 Task: Create a section Capacity Optimization Sprint and in the section, add a milestone Incident Management Process Implementation in the project Transcend.
Action: Mouse moved to (82, 449)
Screenshot: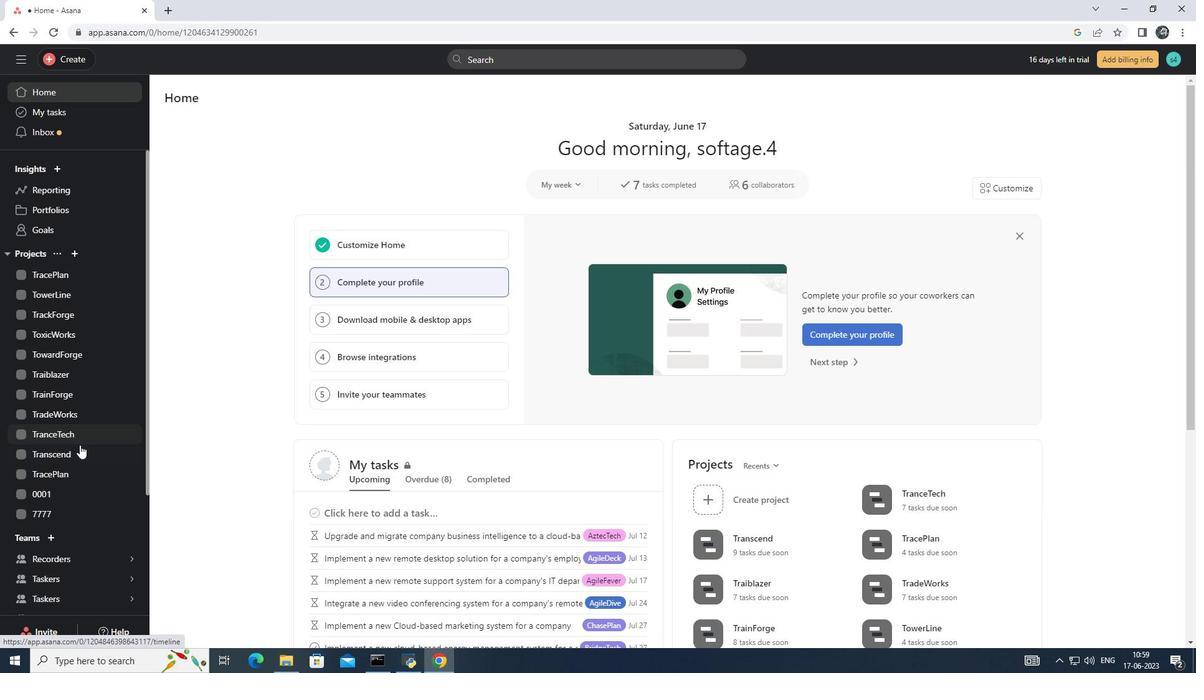 
Action: Mouse pressed left at (82, 449)
Screenshot: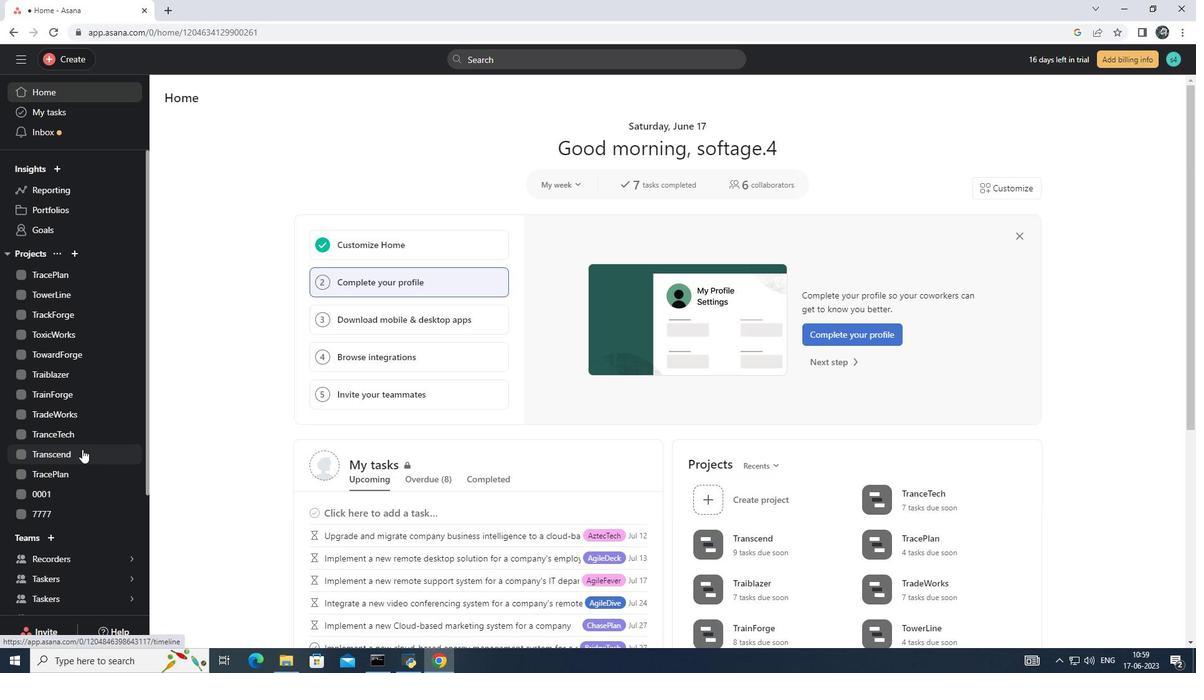 
Action: Mouse moved to (197, 617)
Screenshot: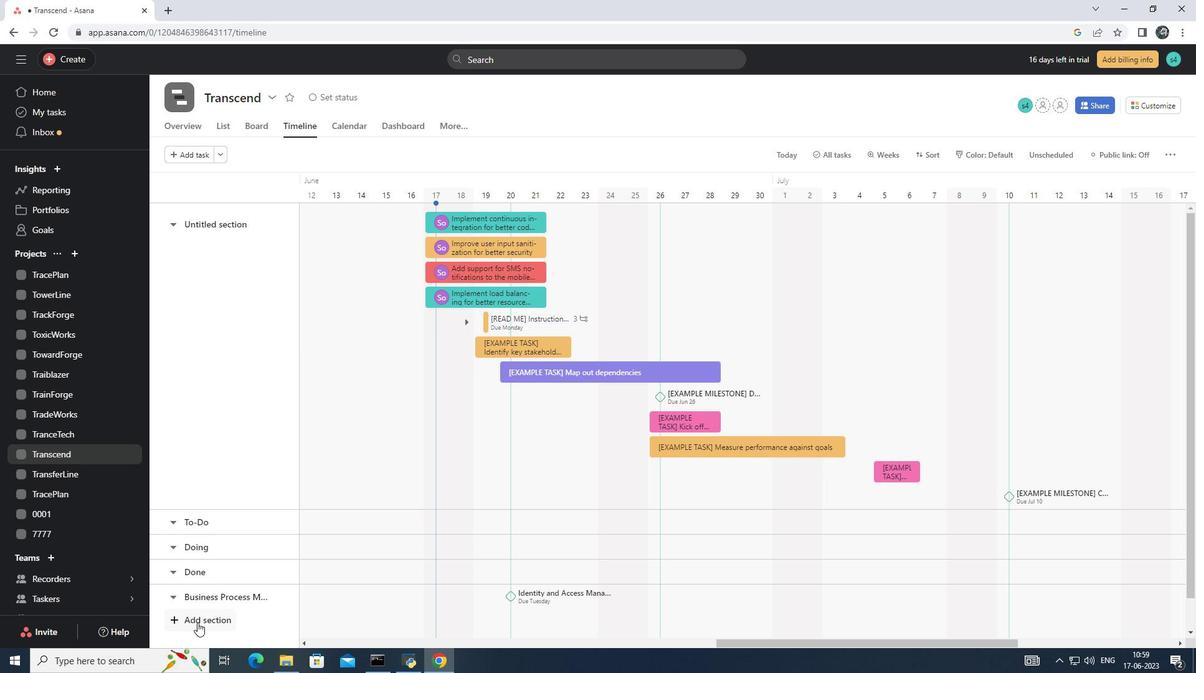 
Action: Mouse pressed left at (197, 617)
Screenshot: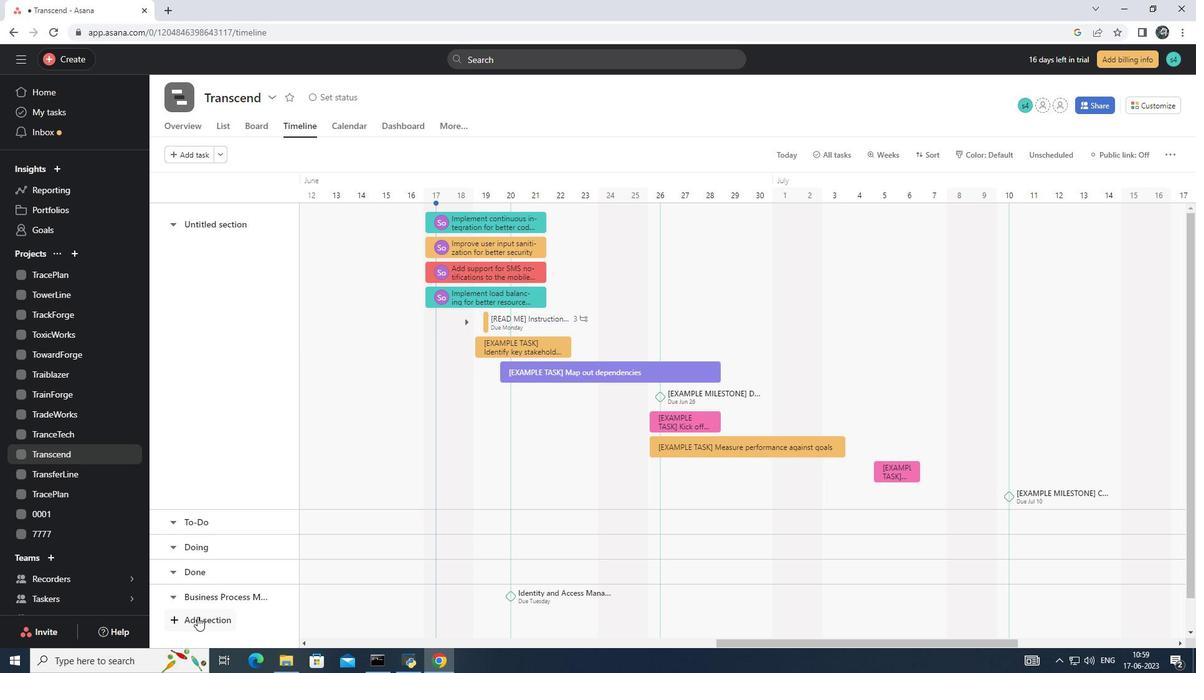 
Action: Mouse moved to (722, 673)
Screenshot: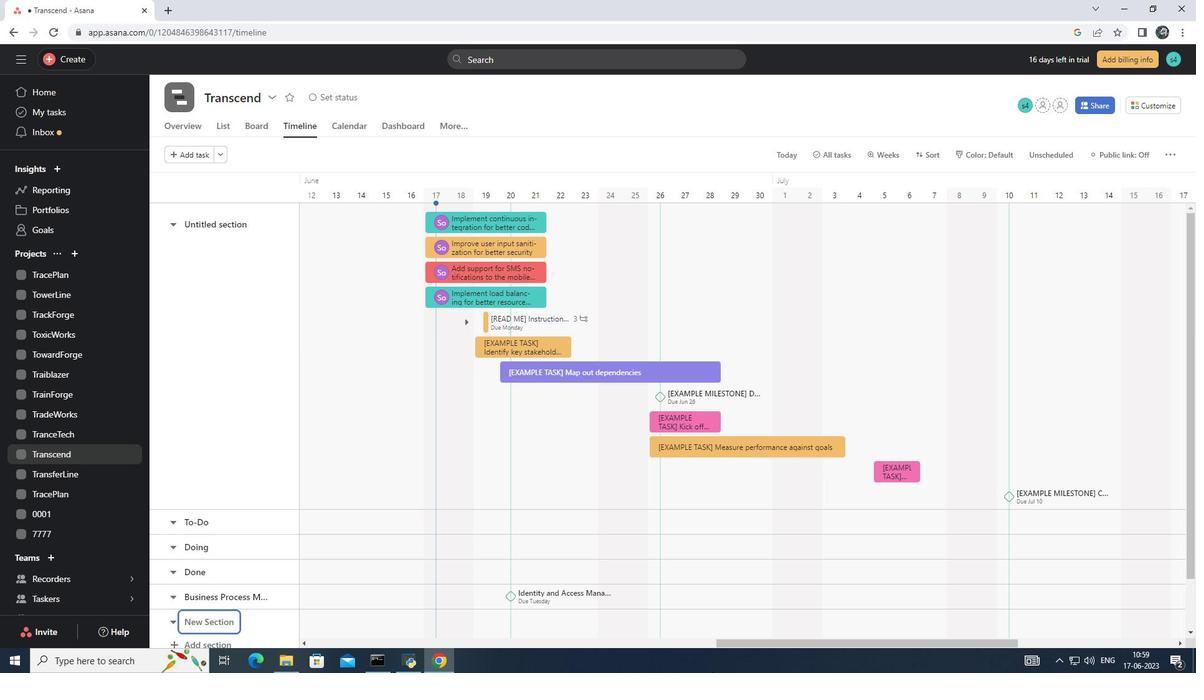 
Action: Key pressed <Key.shift>Ca
Screenshot: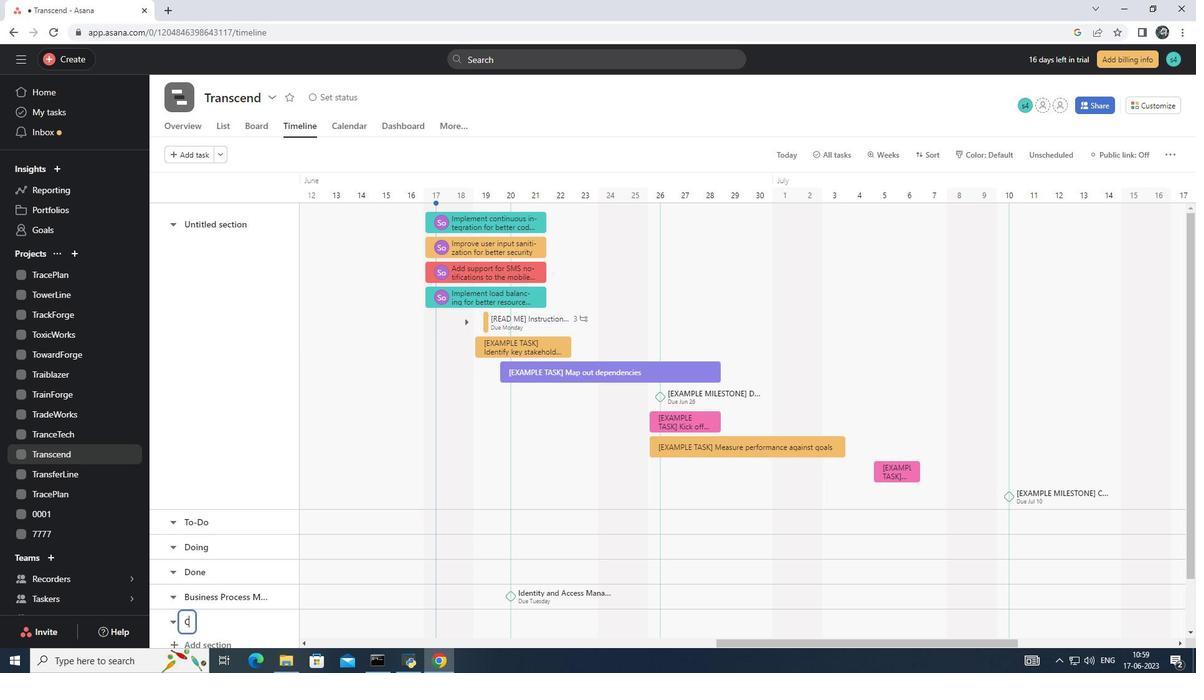 
Action: Mouse moved to (914, 552)
Screenshot: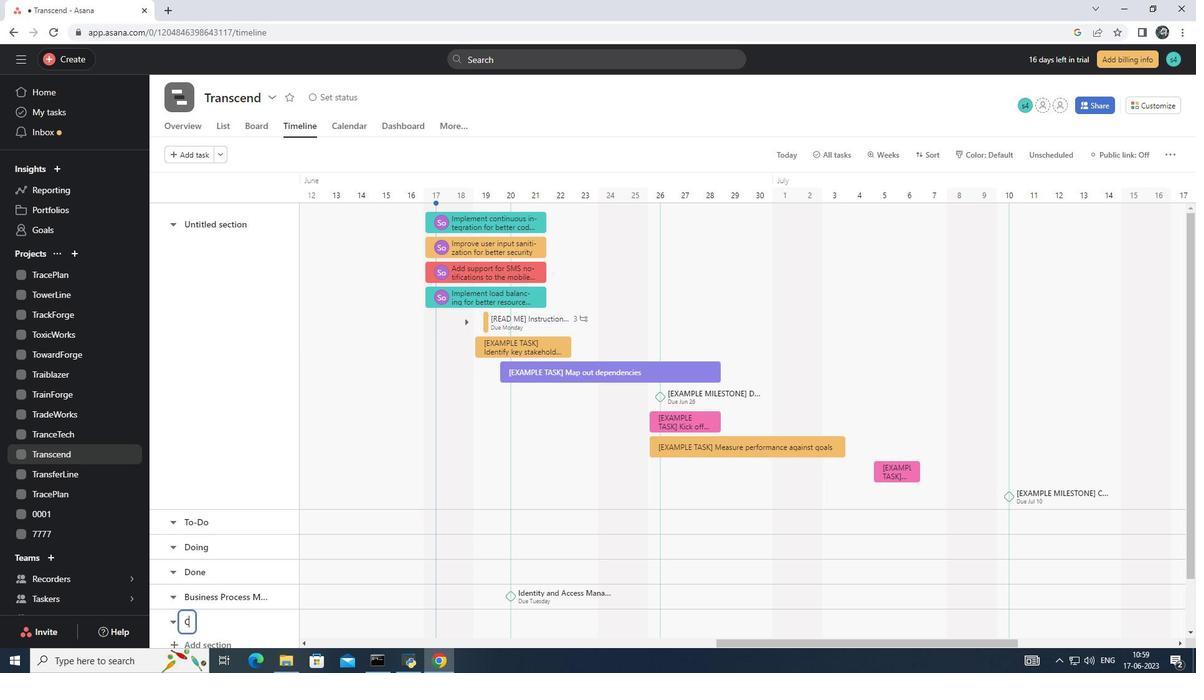 
Action: Key pressed pacity<Key.space><Key.shift>Optimization<Key.space><Key.shift>Sprint<Key.space><Key.enter>
Screenshot: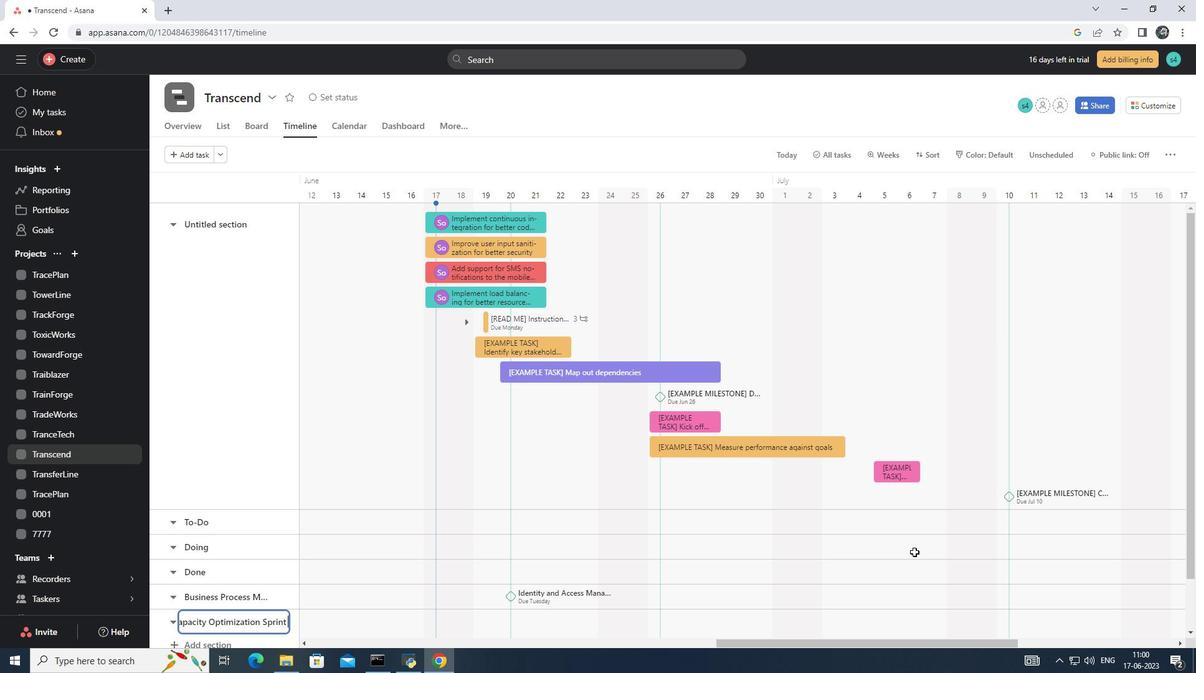 
Action: Mouse moved to (408, 622)
Screenshot: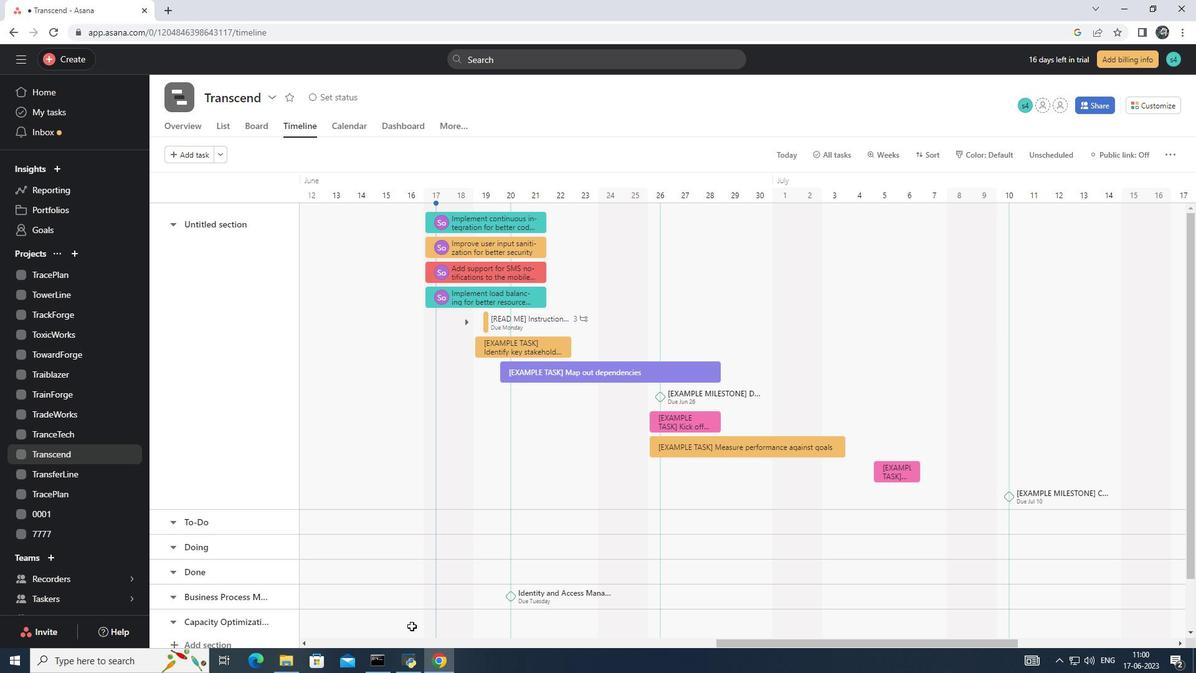 
Action: Mouse pressed left at (408, 622)
Screenshot: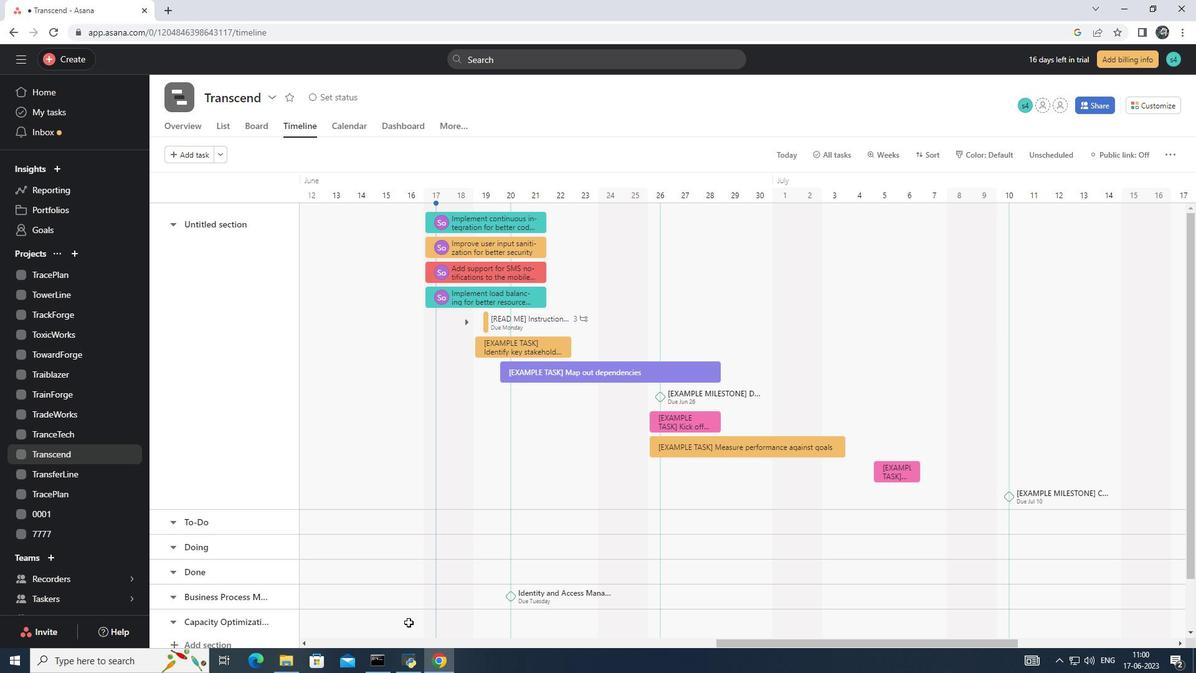
Action: Mouse moved to (860, 648)
Screenshot: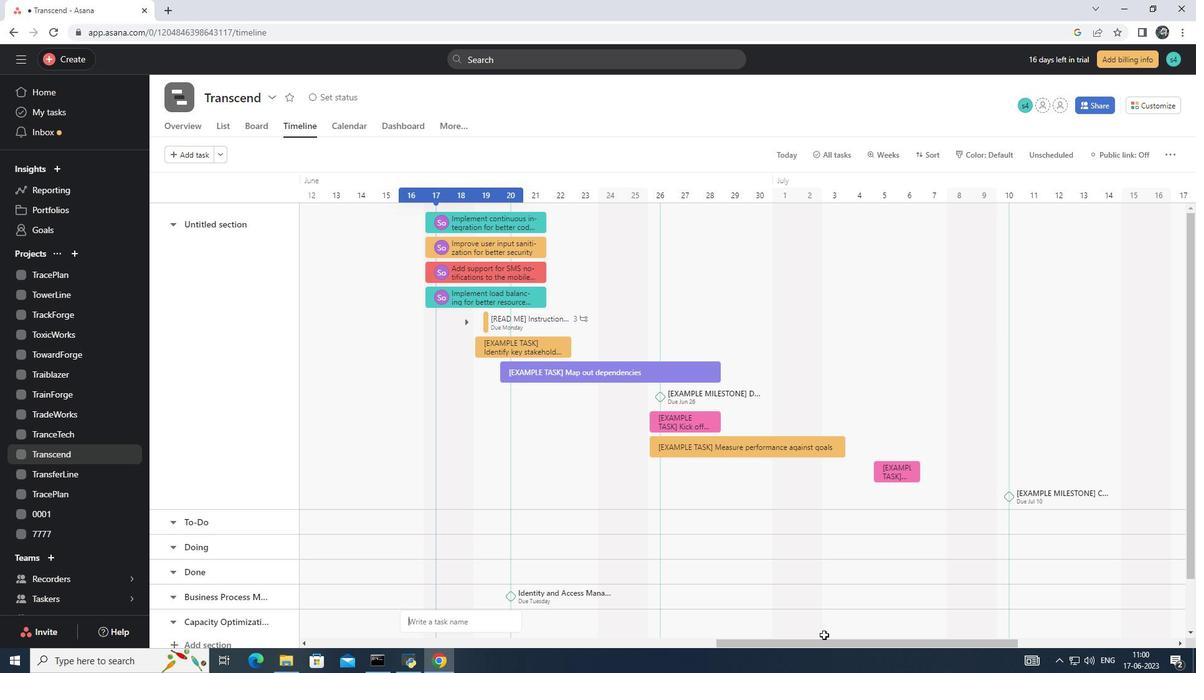 
Action: Key pressed <Key.shift>Incident<Key.space><Key.shift>Management<Key.space><Key.shift>Po<Key.backspace>rocess<Key.space><Key.shift>Implementattion
Screenshot: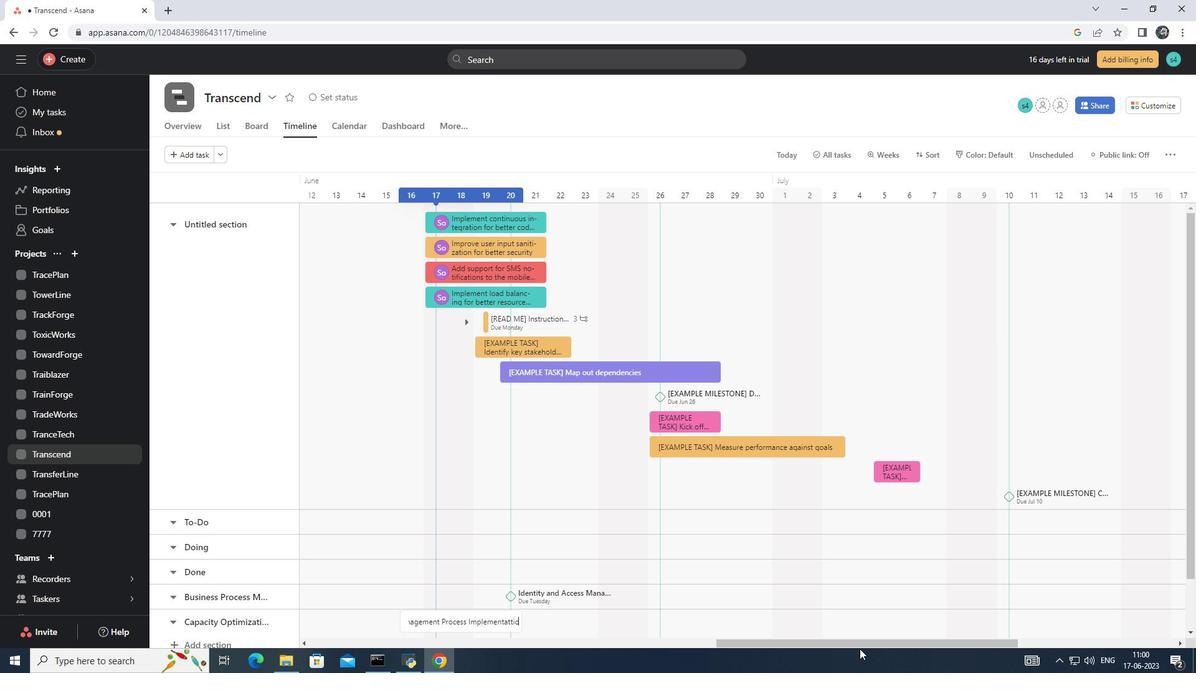 
Action: Mouse moved to (515, 622)
Screenshot: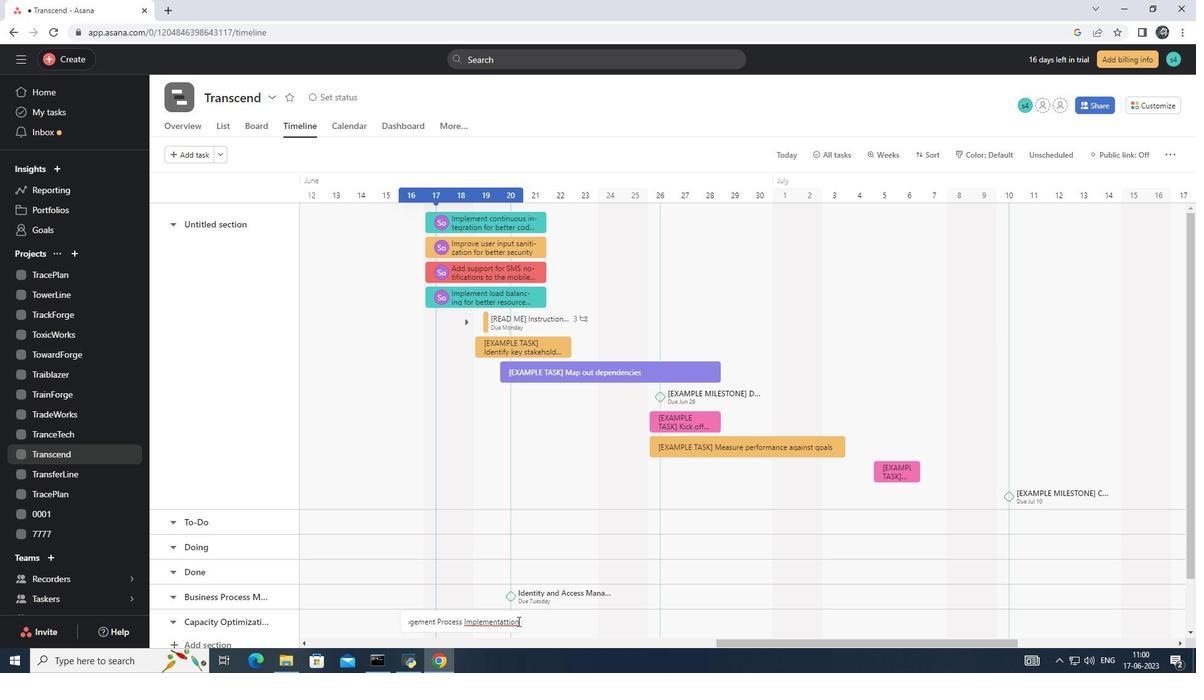 
Action: Key pressed <Key.enter>
Screenshot: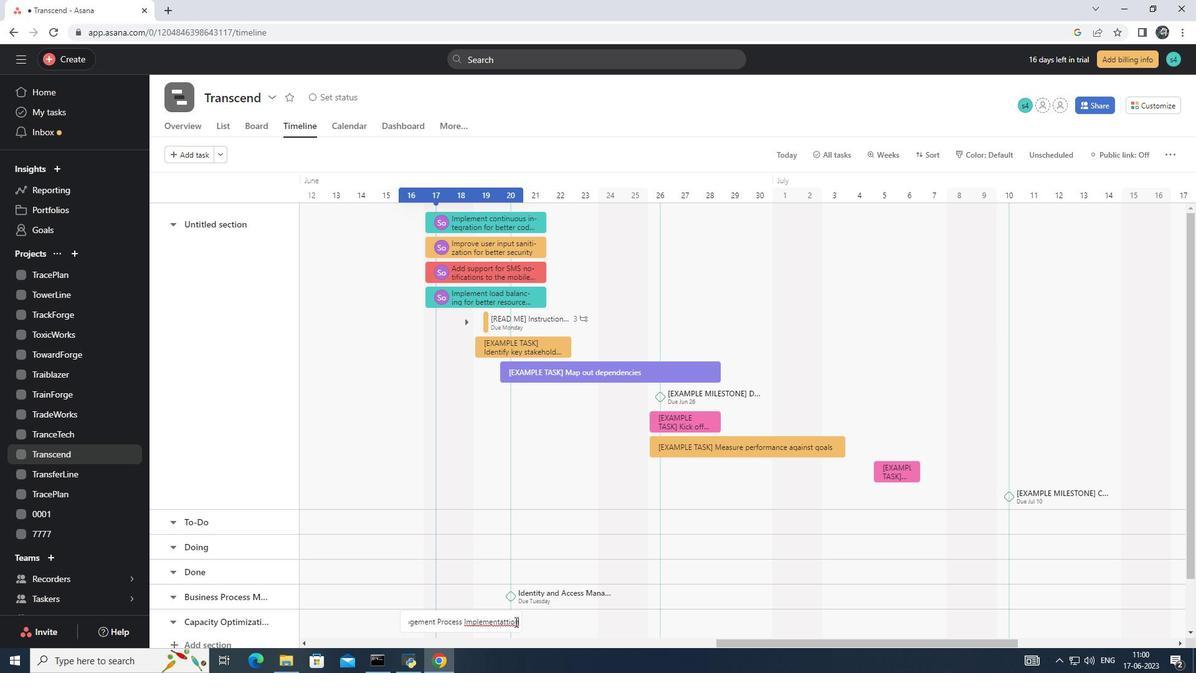 
Action: Mouse moved to (514, 622)
Screenshot: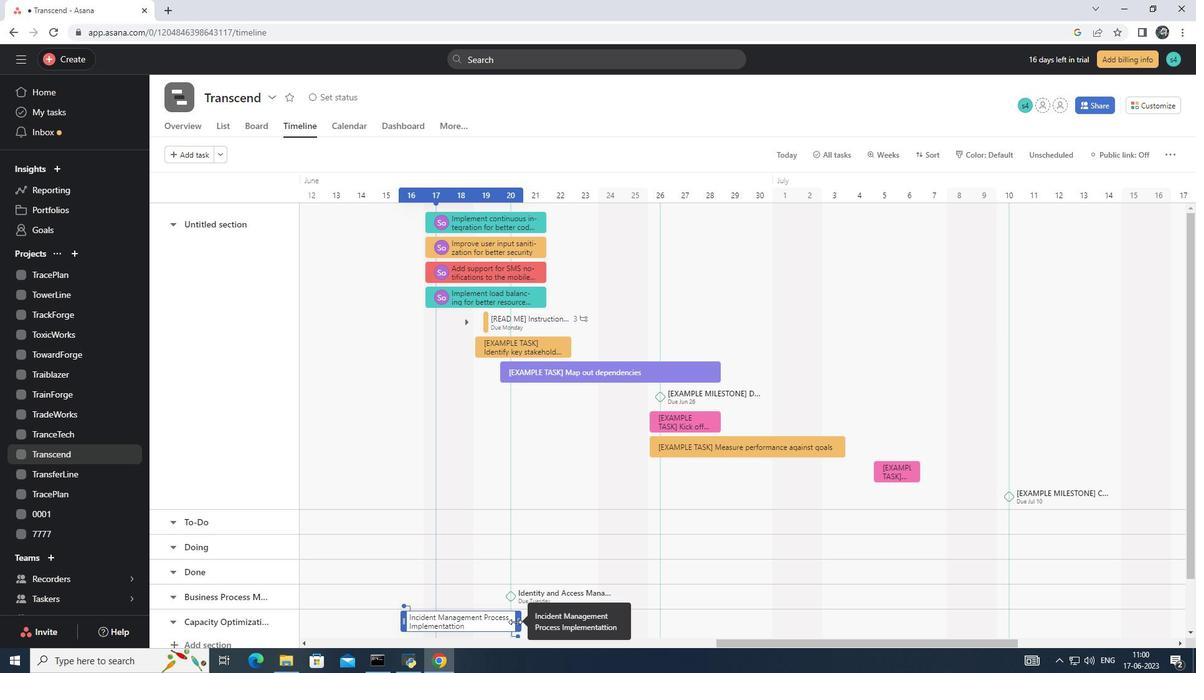 
Action: Mouse pressed right at (514, 622)
Screenshot: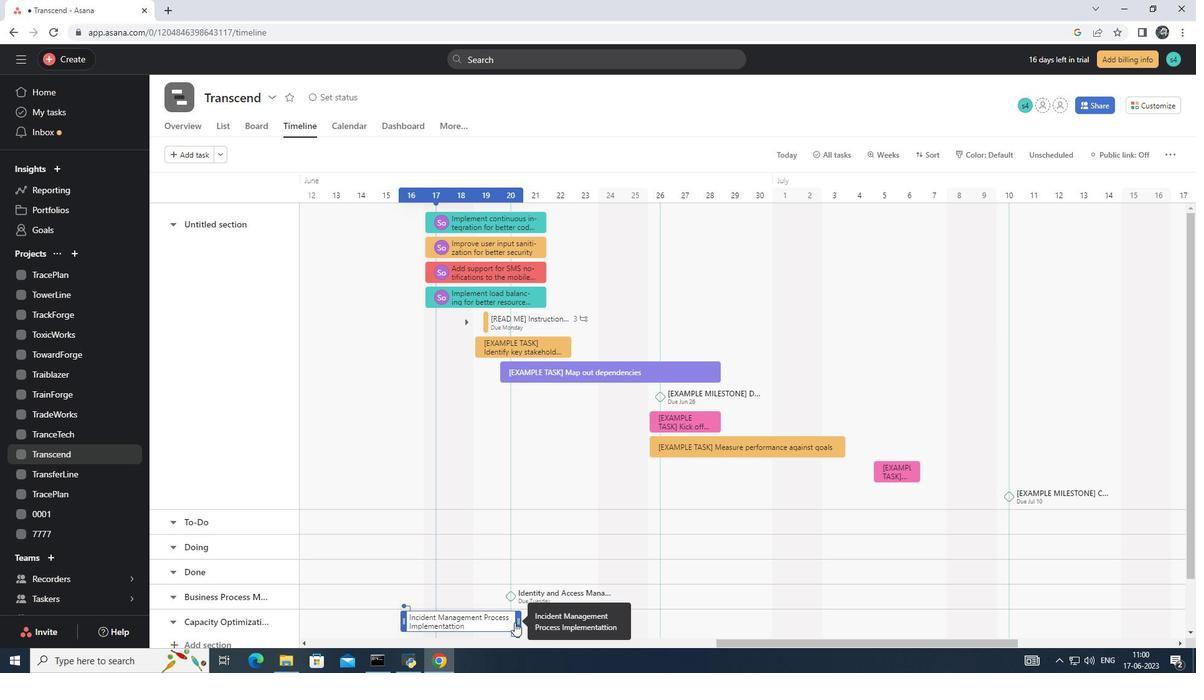 
Action: Mouse moved to (555, 557)
Screenshot: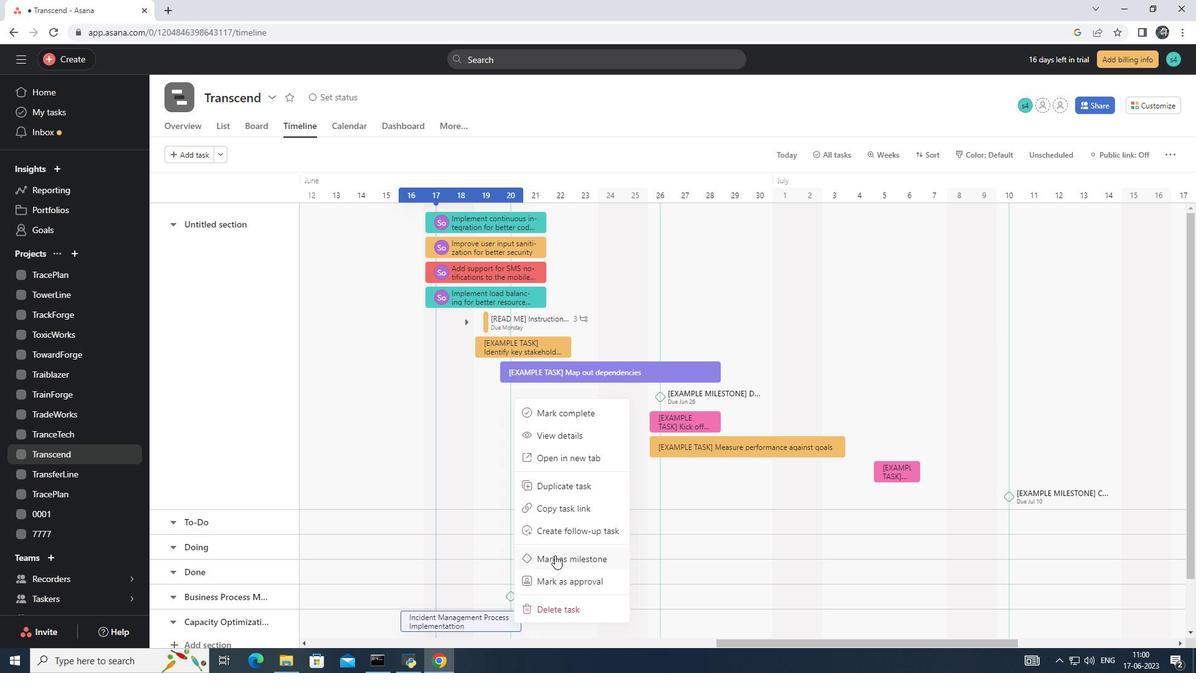 
Action: Mouse pressed left at (555, 557)
Screenshot: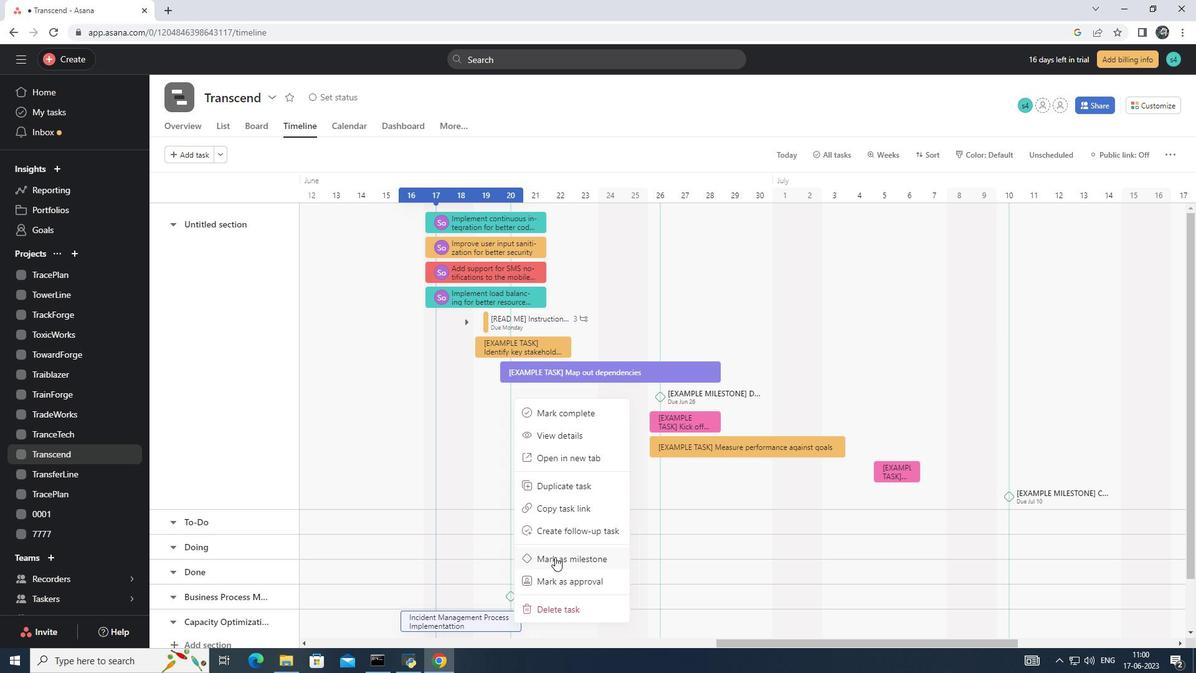 
Action: Mouse moved to (536, 554)
Screenshot: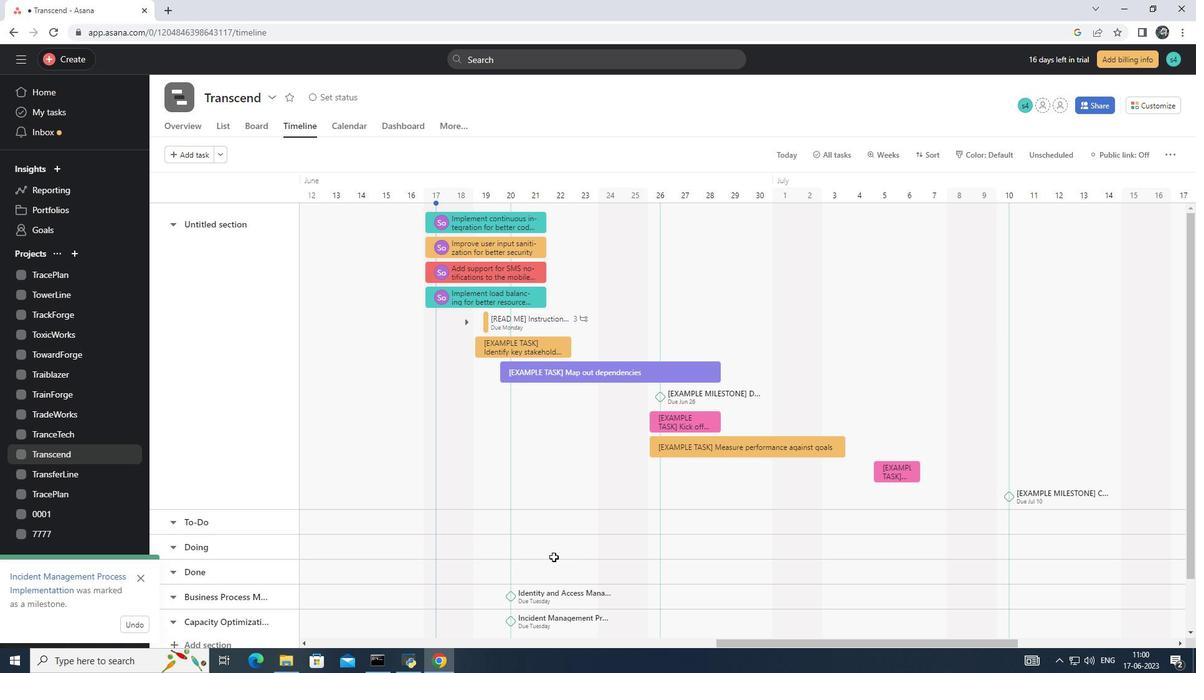 
